 Task: Add Dietz & Watson Artisan Collection Party Platt to the cart.
Action: Mouse moved to (23, 119)
Screenshot: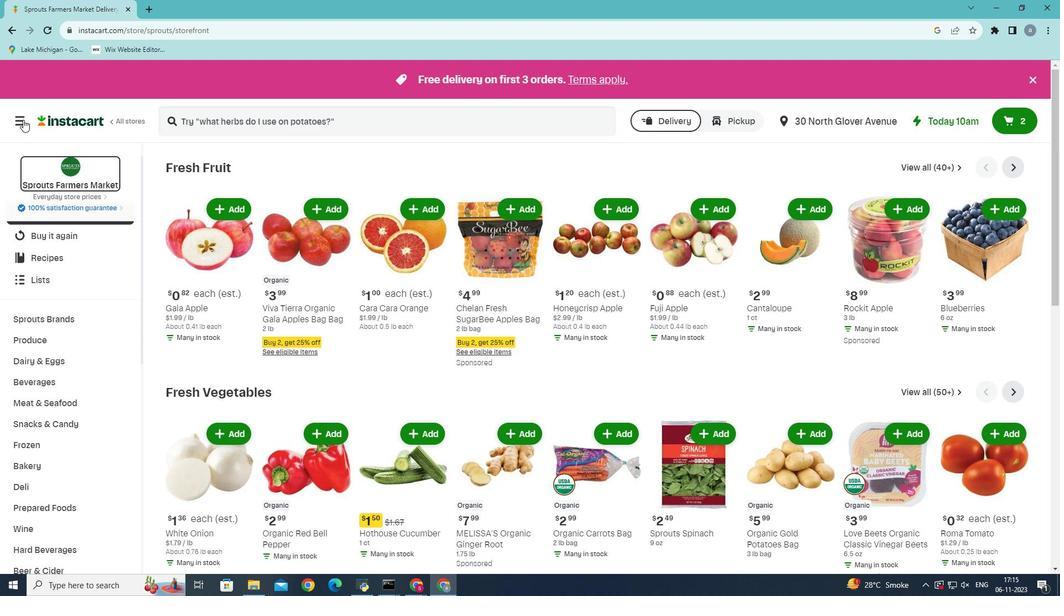
Action: Mouse pressed left at (23, 119)
Screenshot: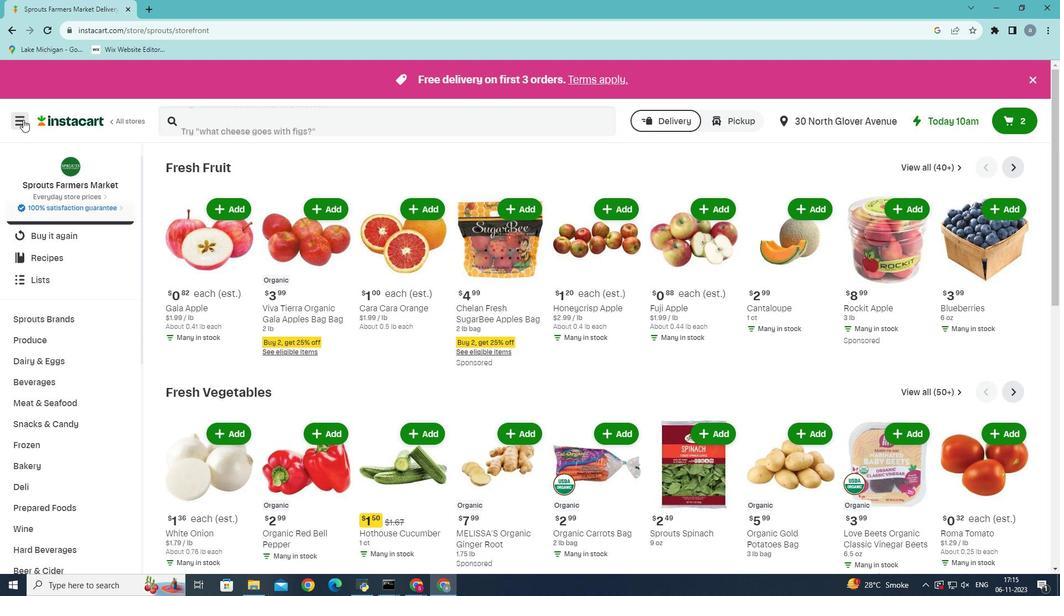 
Action: Mouse moved to (42, 312)
Screenshot: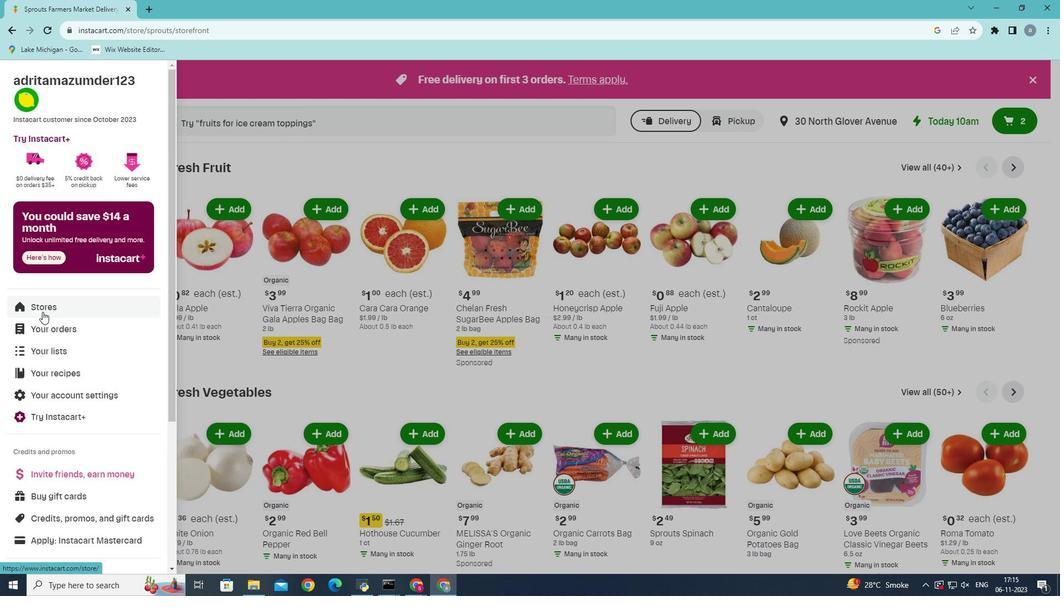 
Action: Mouse pressed left at (42, 312)
Screenshot: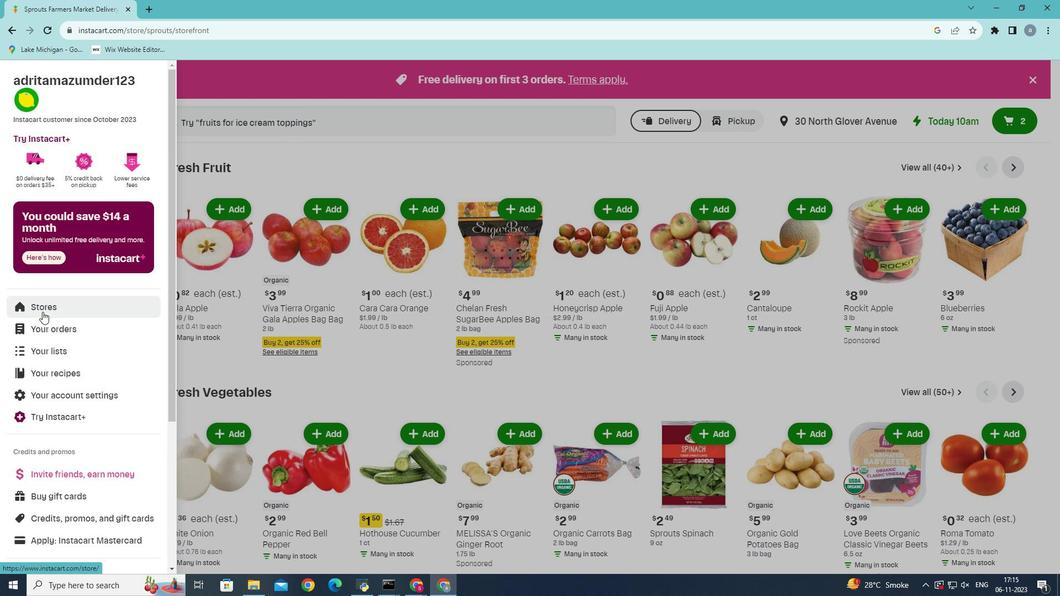 
Action: Mouse moved to (266, 129)
Screenshot: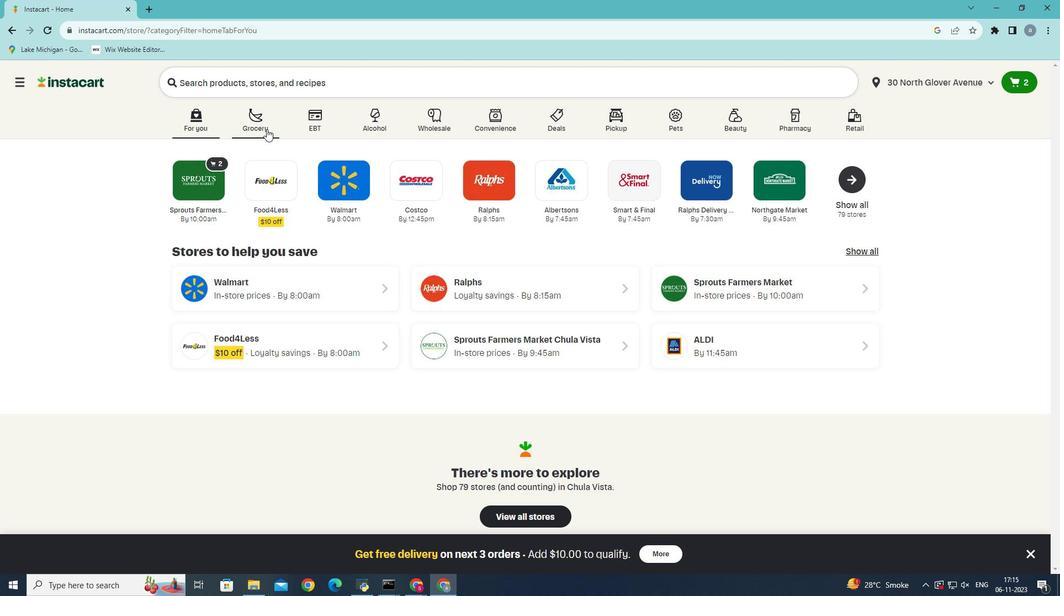 
Action: Mouse pressed left at (266, 129)
Screenshot: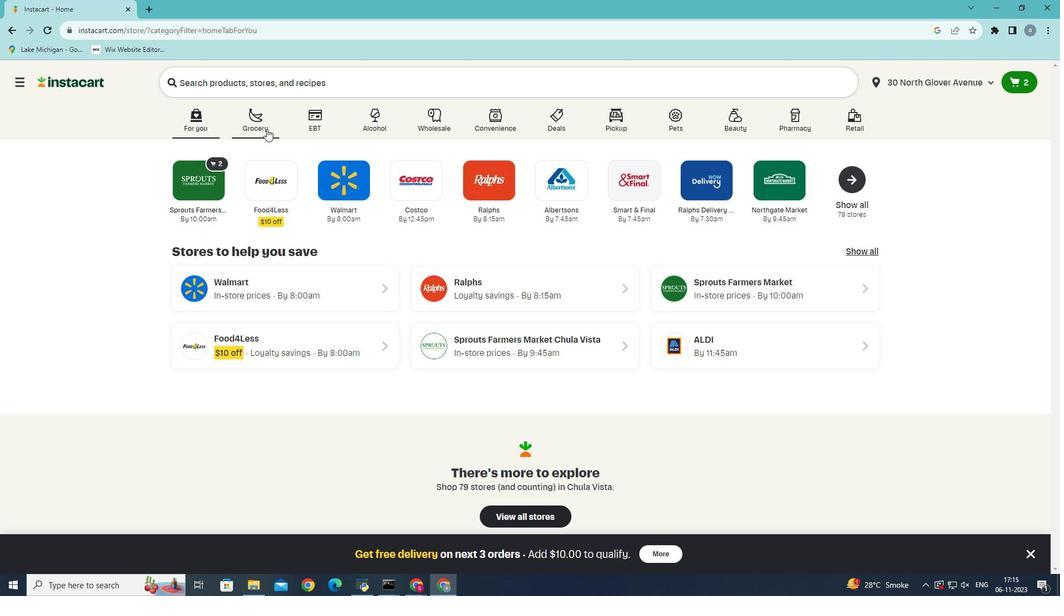 
Action: Mouse moved to (252, 343)
Screenshot: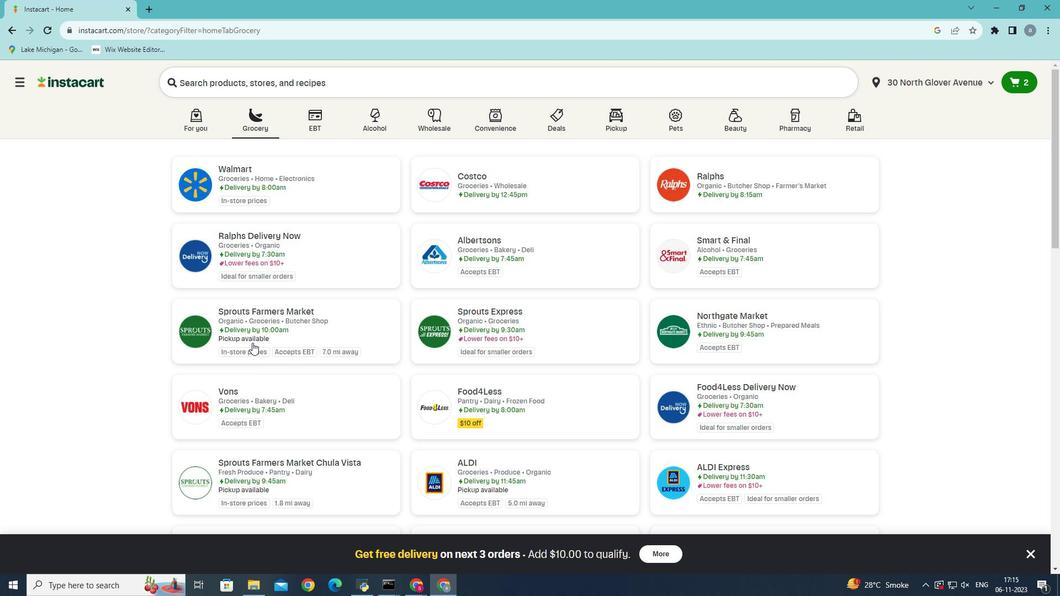 
Action: Mouse pressed left at (252, 343)
Screenshot: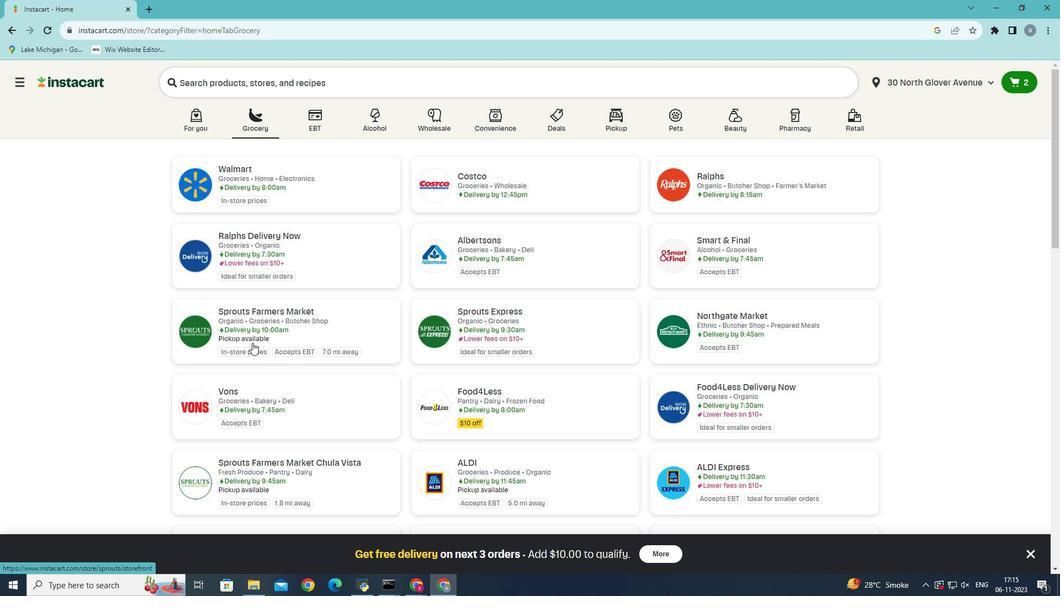 
Action: Mouse moved to (30, 464)
Screenshot: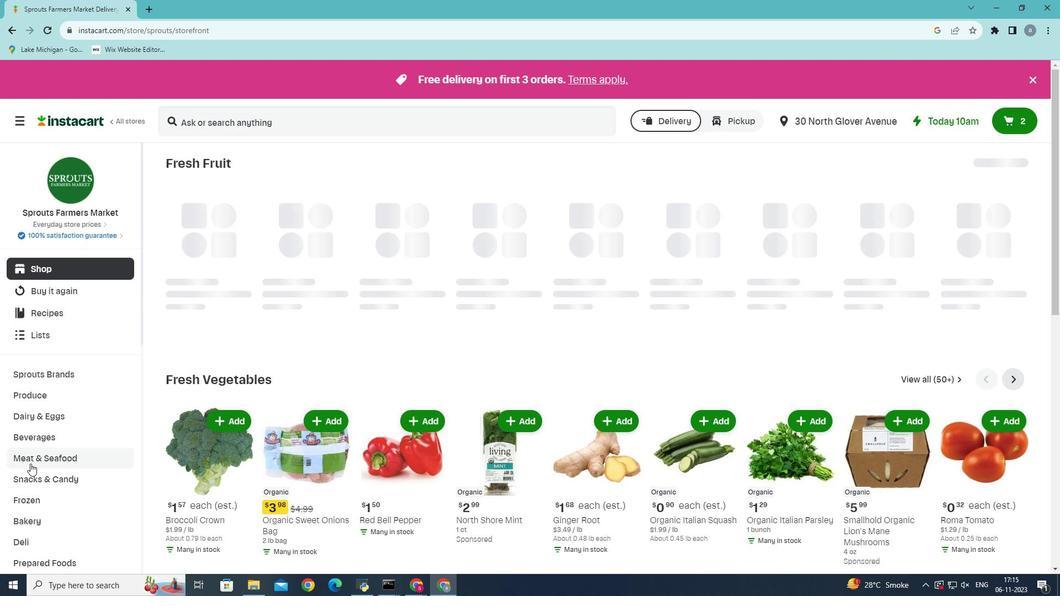 
Action: Mouse scrolled (30, 463) with delta (0, 0)
Screenshot: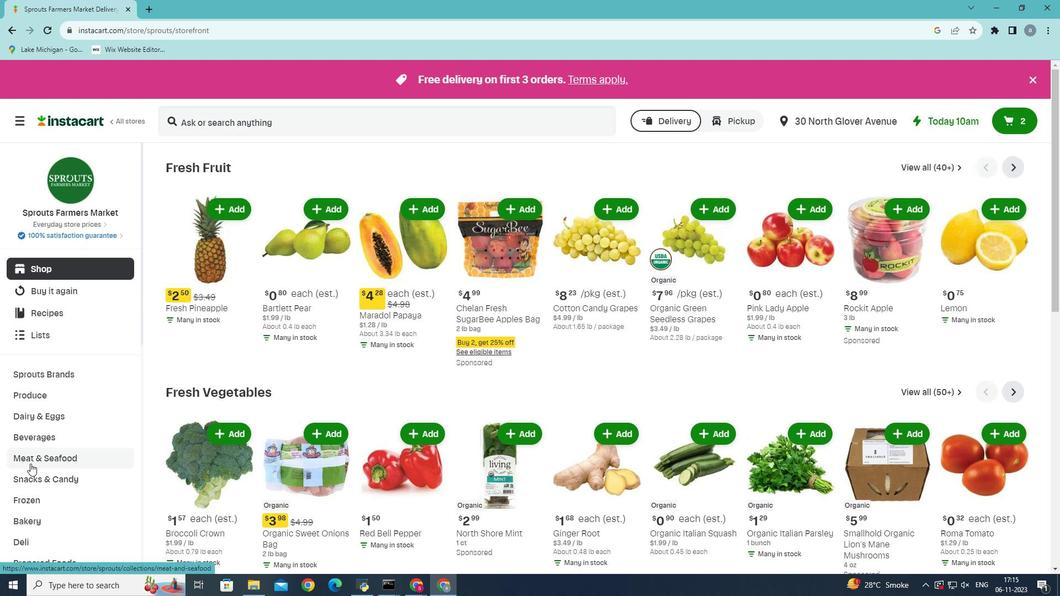 
Action: Mouse moved to (29, 506)
Screenshot: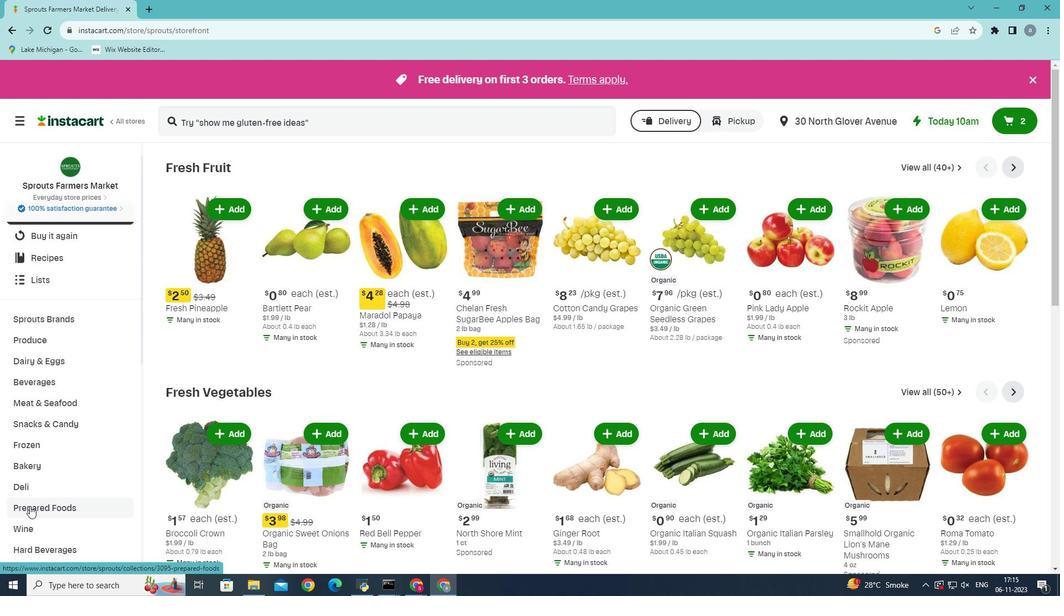 
Action: Mouse pressed left at (29, 506)
Screenshot: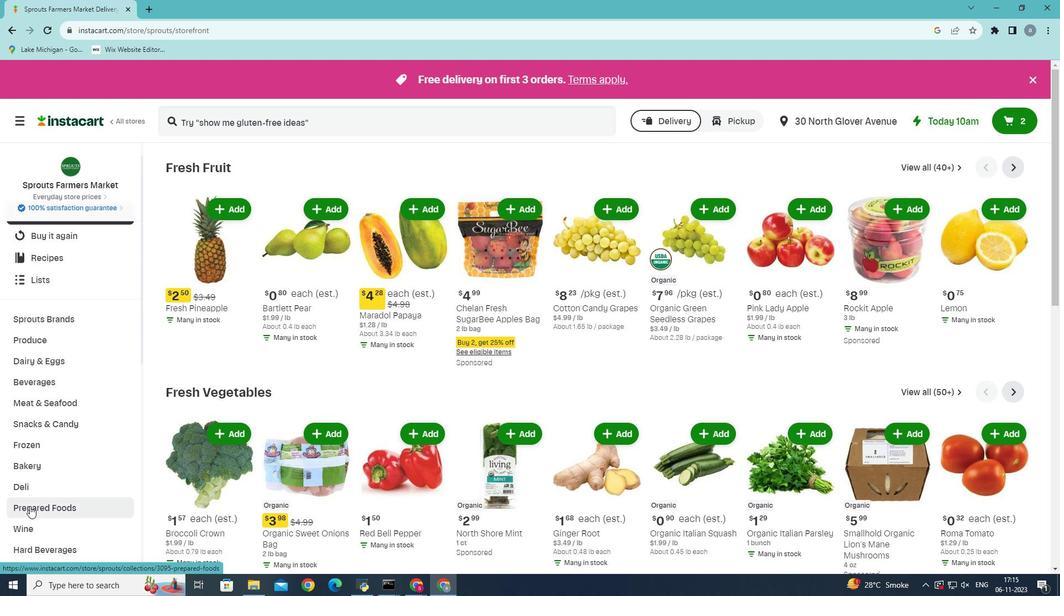 
Action: Mouse moved to (508, 193)
Screenshot: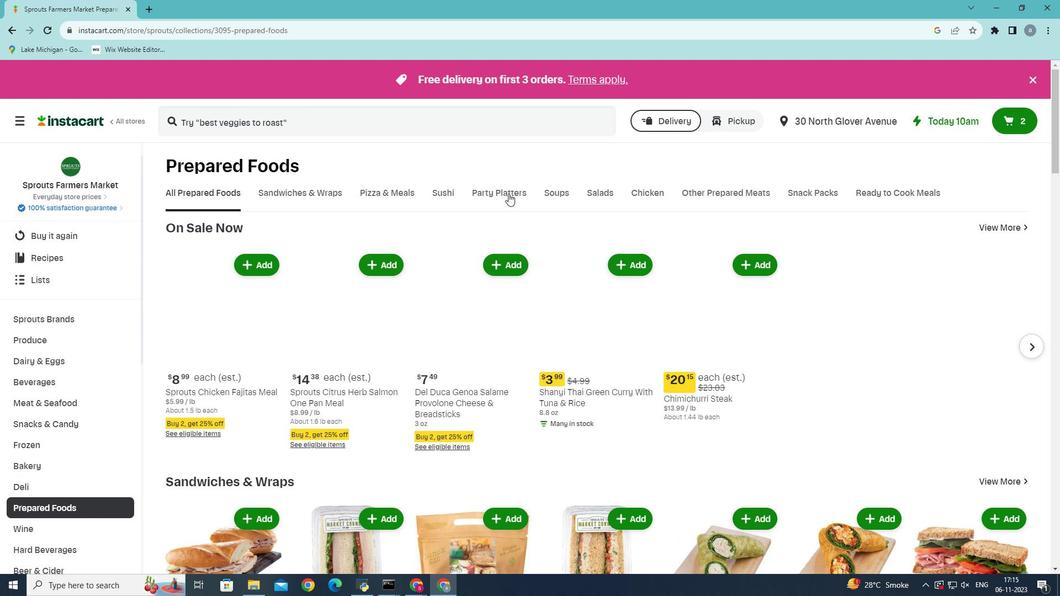 
Action: Mouse pressed left at (508, 193)
Screenshot: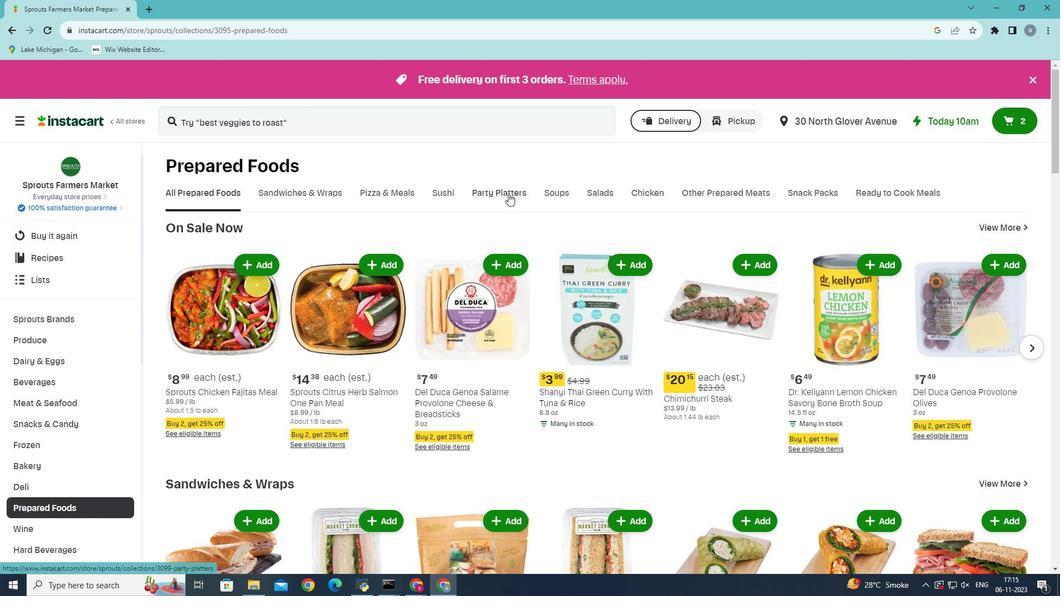 
Action: Mouse moved to (899, 290)
Screenshot: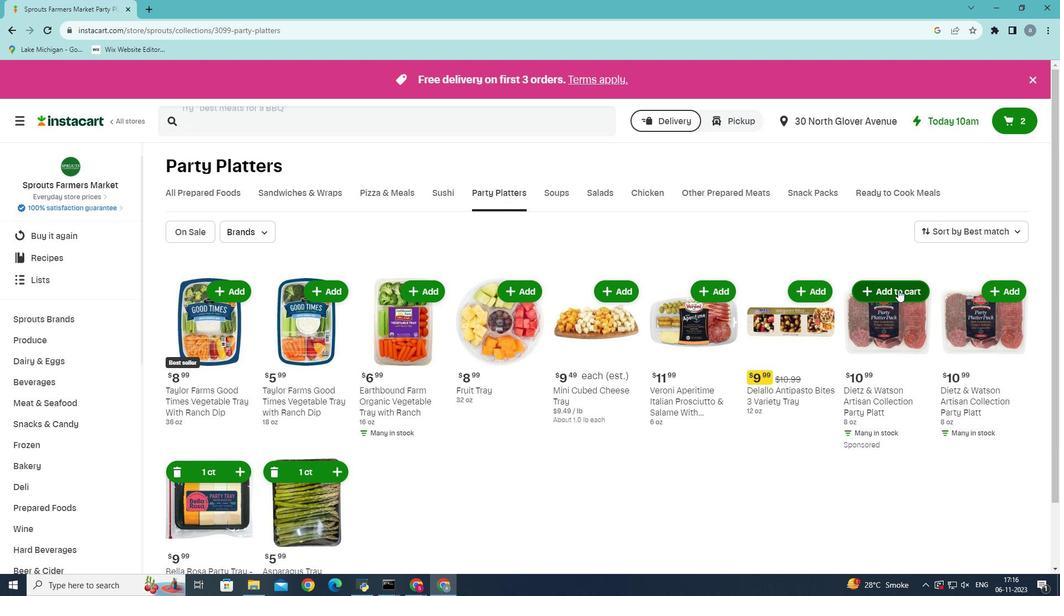 
Action: Mouse pressed left at (899, 290)
Screenshot: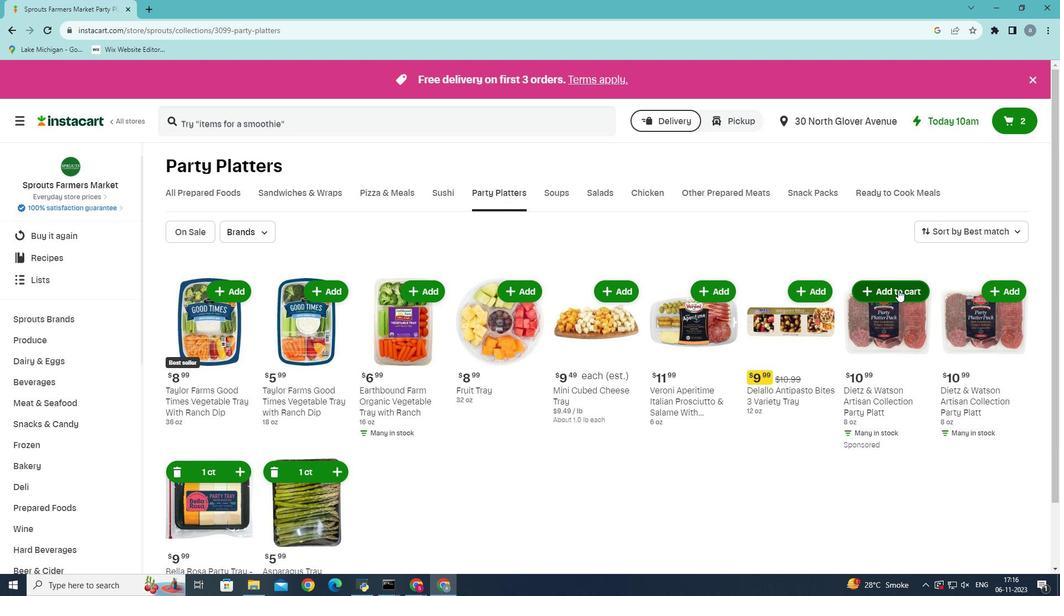 
Action: Mouse moved to (899, 291)
Screenshot: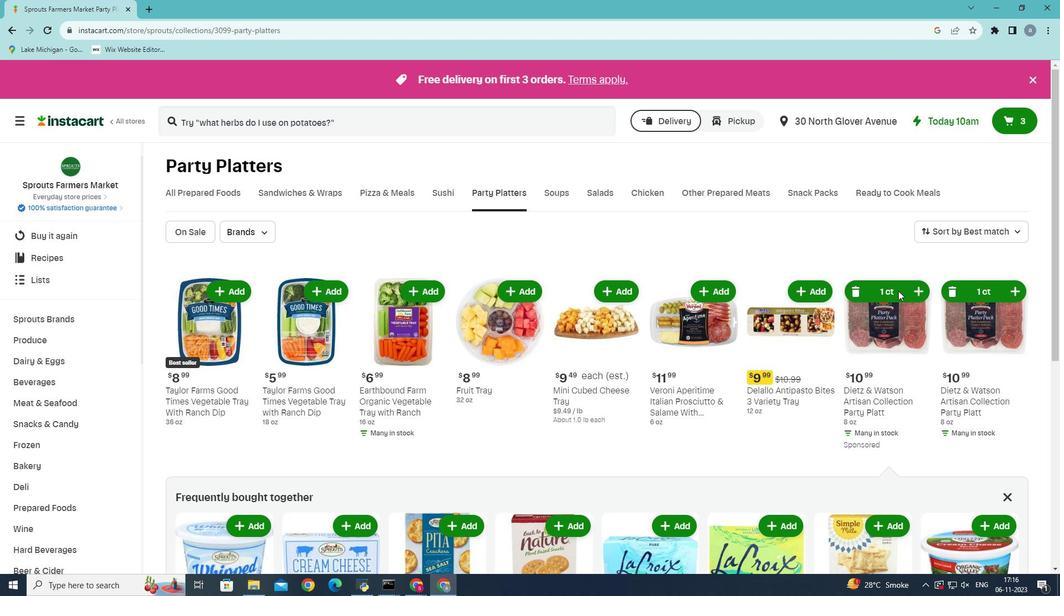 
